 Task: Add a signature Jamie Cooper containing With heartfelt thanks and appreciation, Jamie Cooper to email address softage.8@softage.net and add a folder Crafts
Action: Mouse moved to (98, 137)
Screenshot: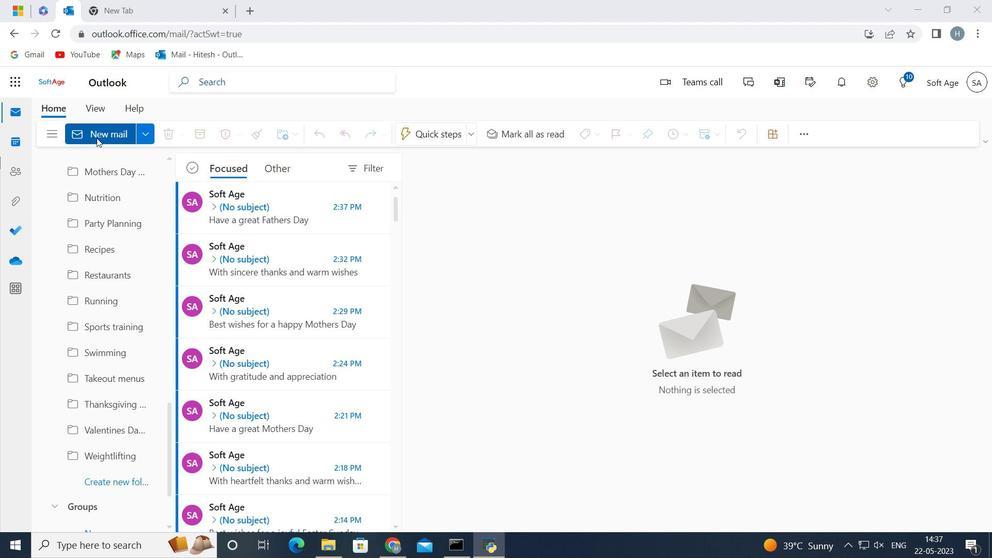 
Action: Mouse pressed left at (98, 137)
Screenshot: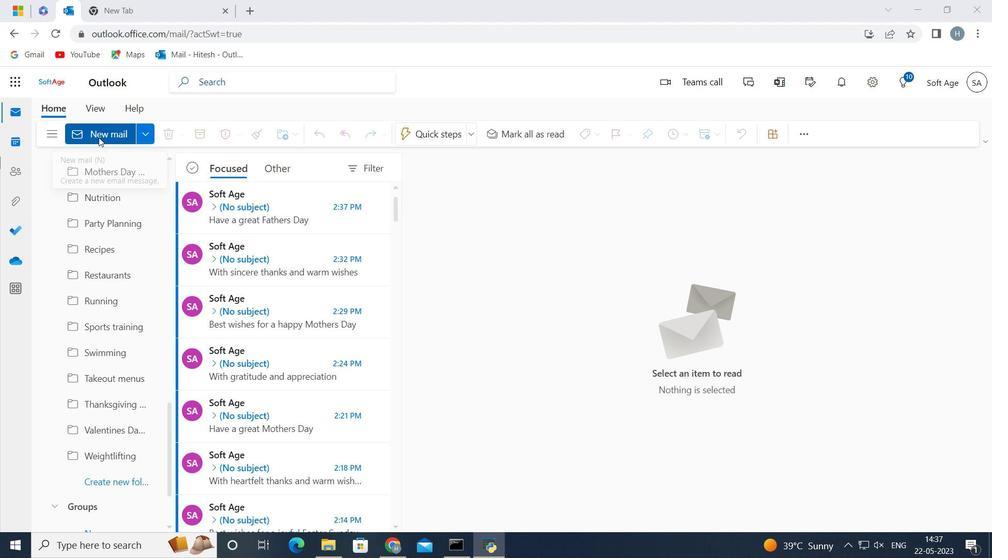 
Action: Mouse moved to (814, 136)
Screenshot: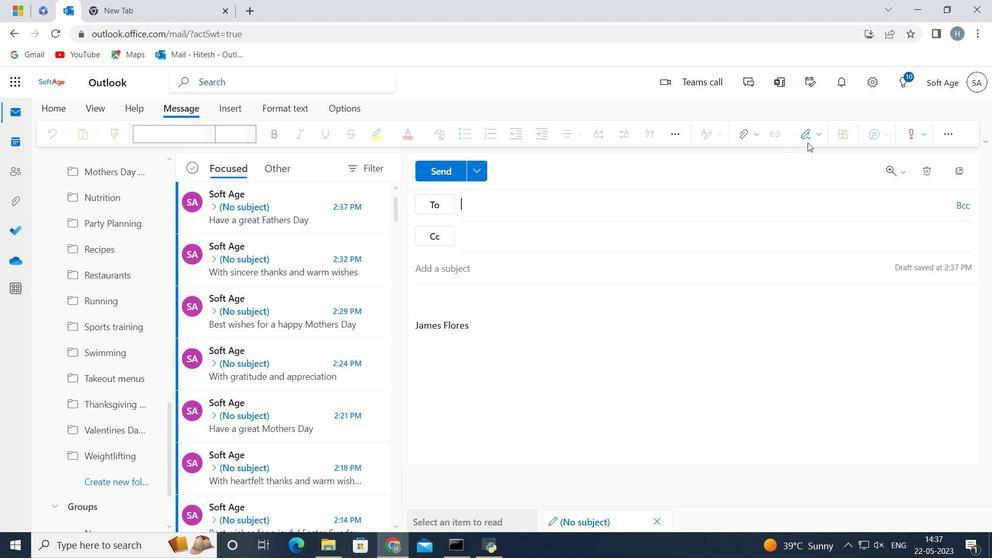 
Action: Mouse pressed left at (814, 136)
Screenshot: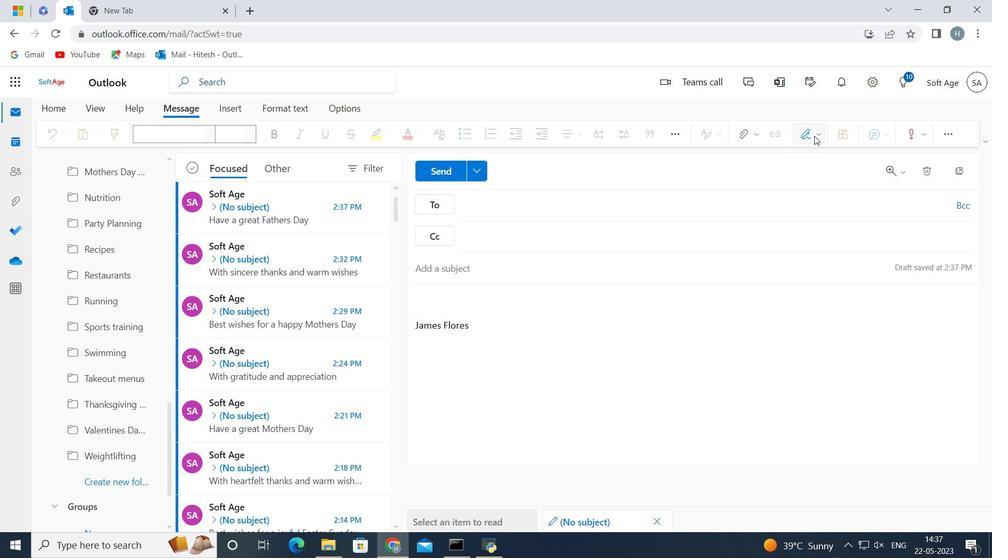 
Action: Mouse moved to (767, 462)
Screenshot: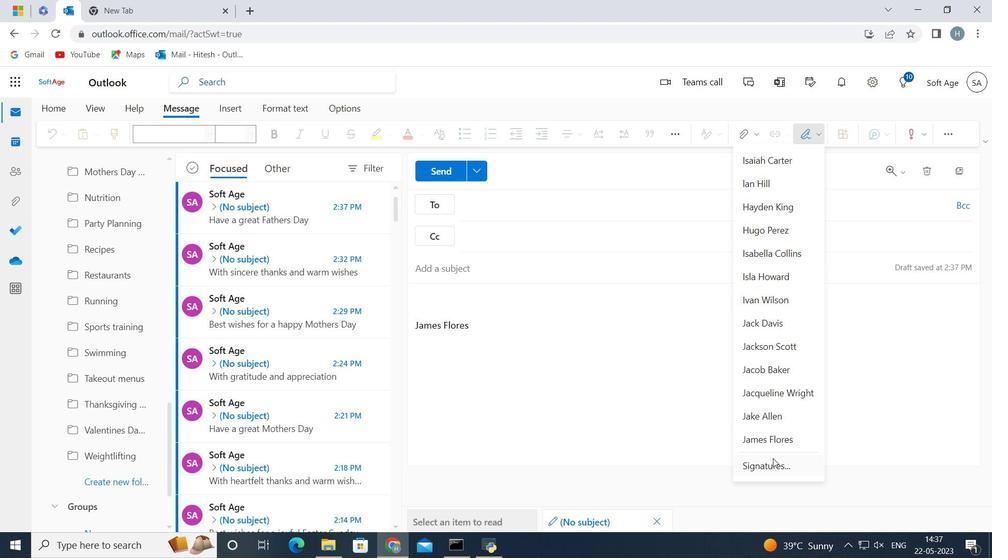 
Action: Mouse pressed left at (767, 462)
Screenshot: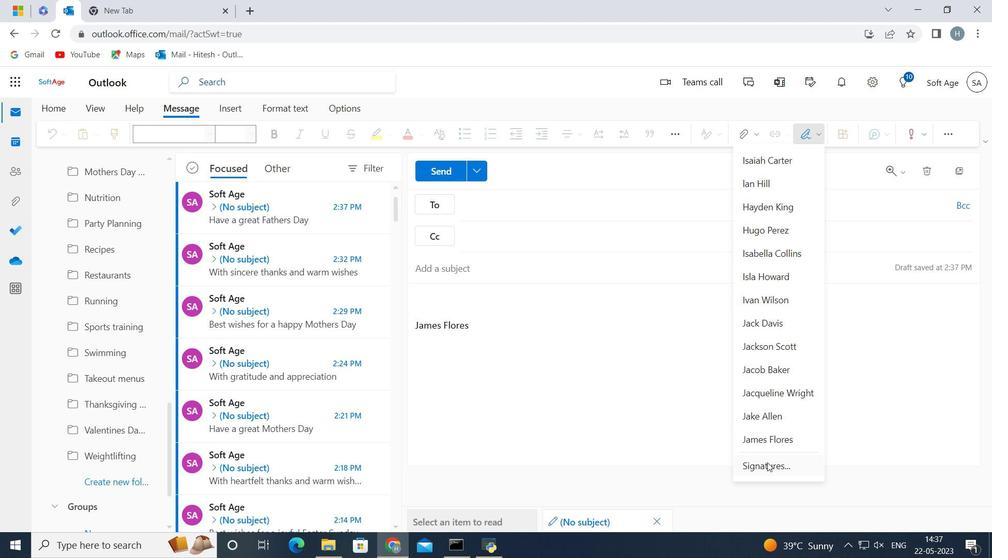
Action: Mouse moved to (674, 234)
Screenshot: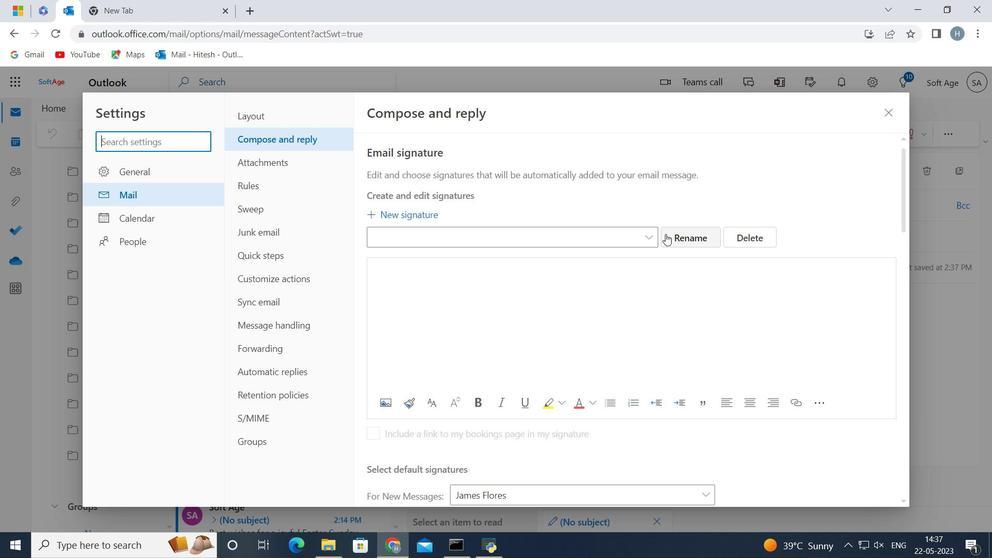 
Action: Mouse pressed left at (674, 234)
Screenshot: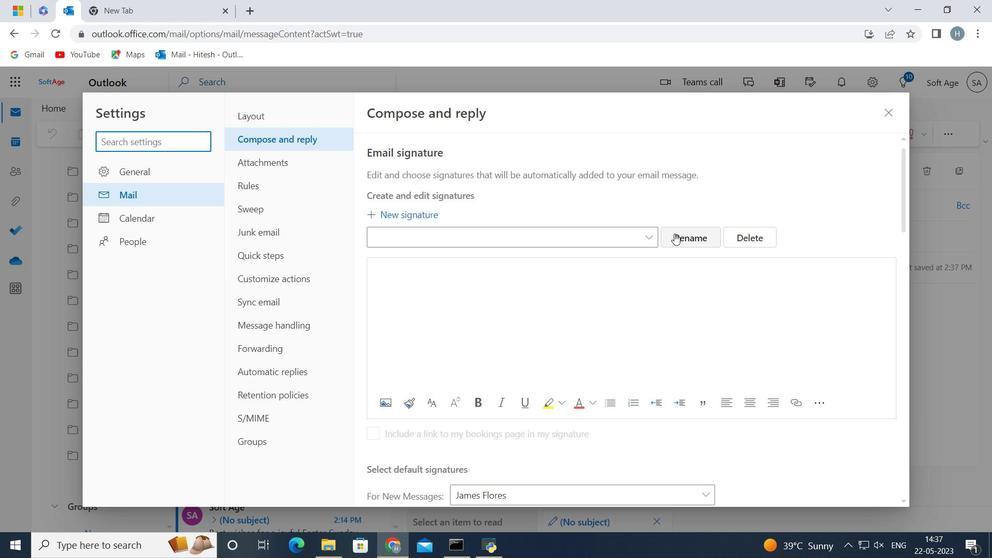
Action: Mouse moved to (673, 234)
Screenshot: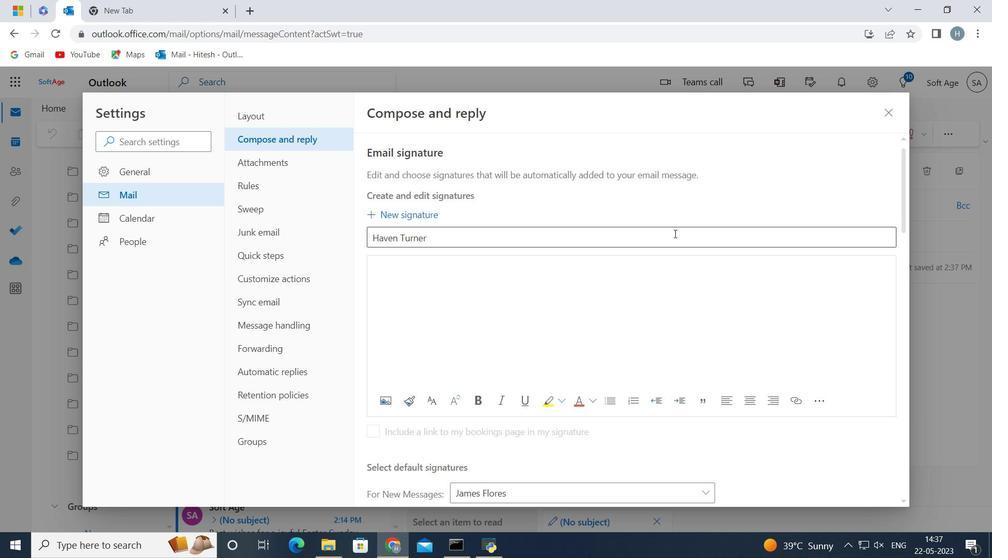 
Action: Mouse pressed left at (673, 234)
Screenshot: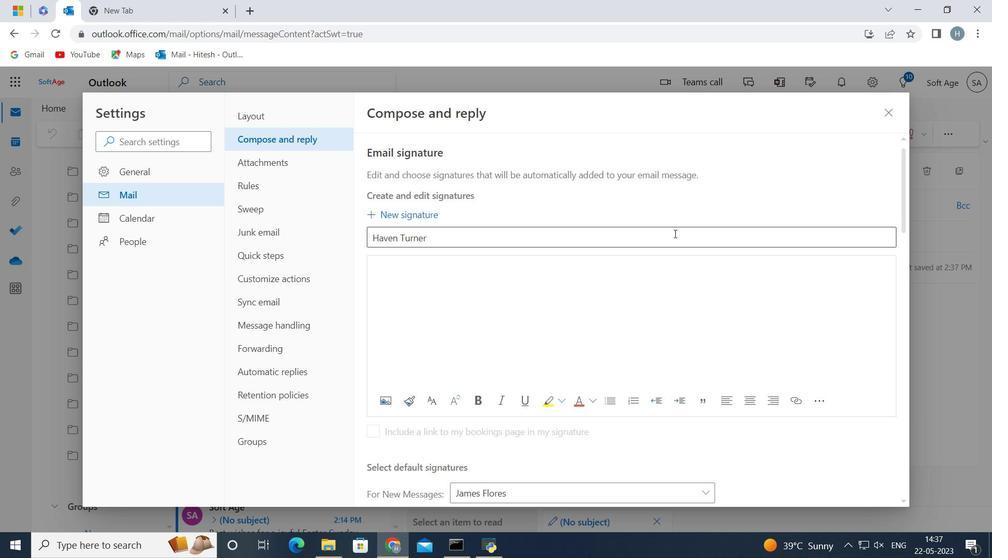 
Action: Mouse moved to (668, 234)
Screenshot: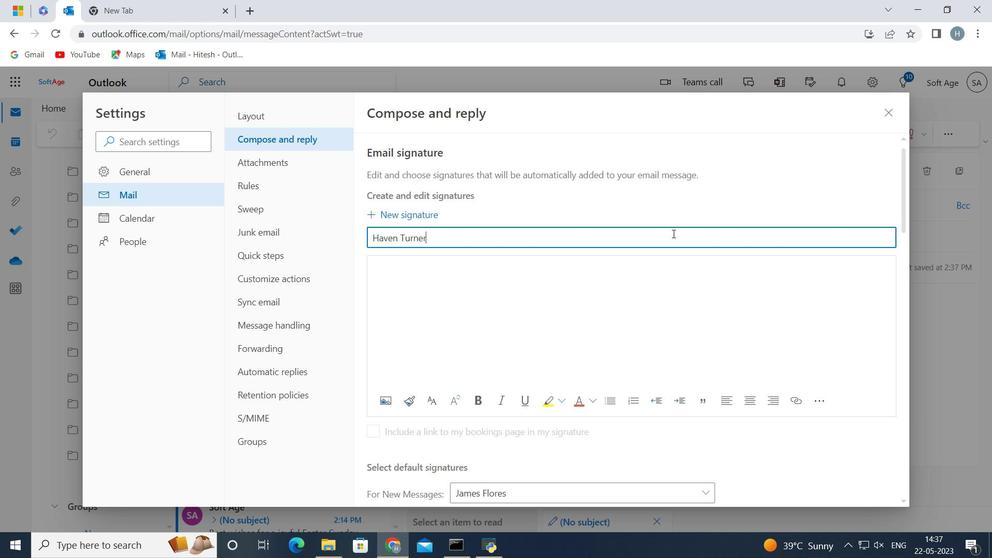 
Action: Key pressed <Key.backspace><Key.backspace><Key.backspace><Key.backspace><Key.backspace><Key.backspace><Key.backspace><Key.backspace><Key.backspace><Key.backspace><Key.backspace><Key.backspace><Key.backspace><Key.backspace><Key.shift>Jamia<Key.space><Key.backspace><Key.backspace>e<Key.space><Key.shift>Cooper
Screenshot: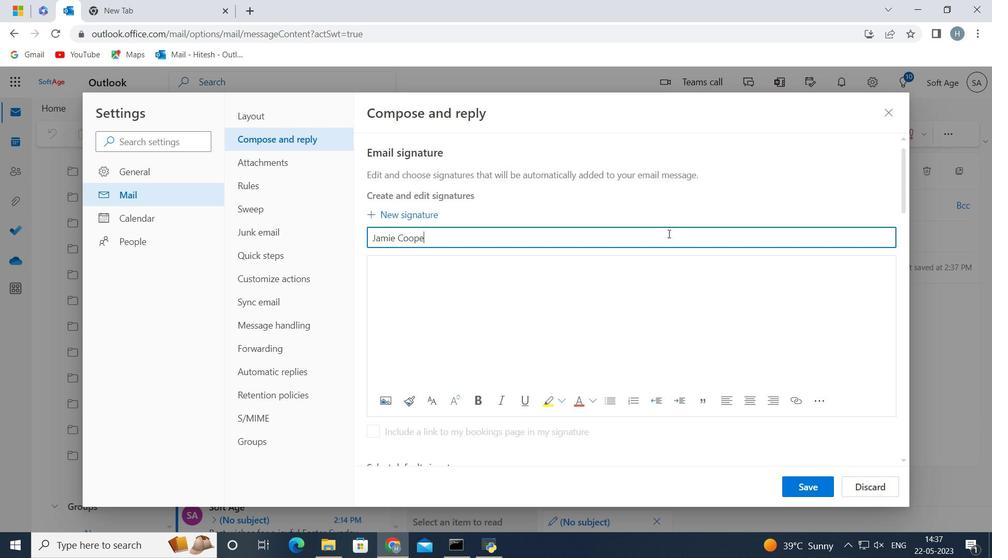 
Action: Mouse moved to (544, 287)
Screenshot: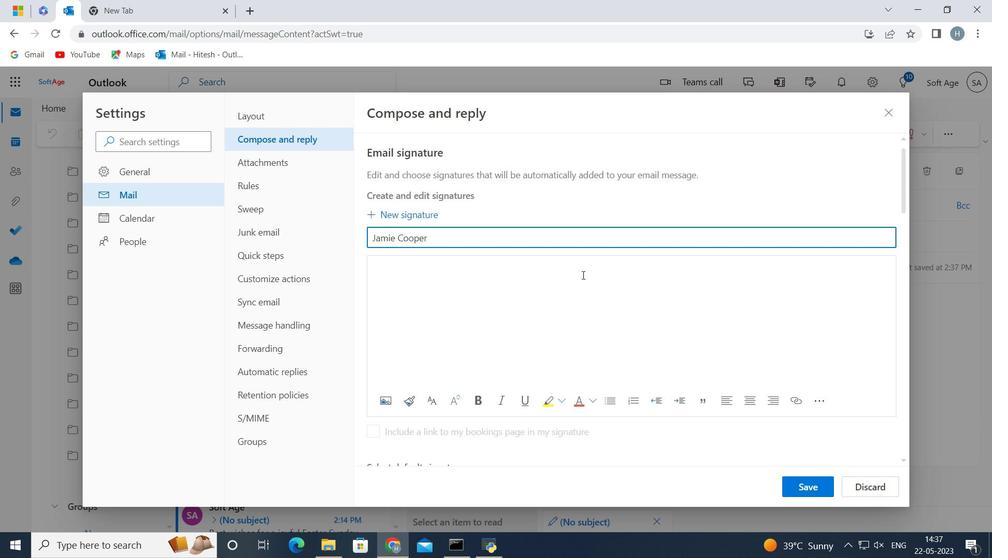 
Action: Mouse pressed left at (544, 287)
Screenshot: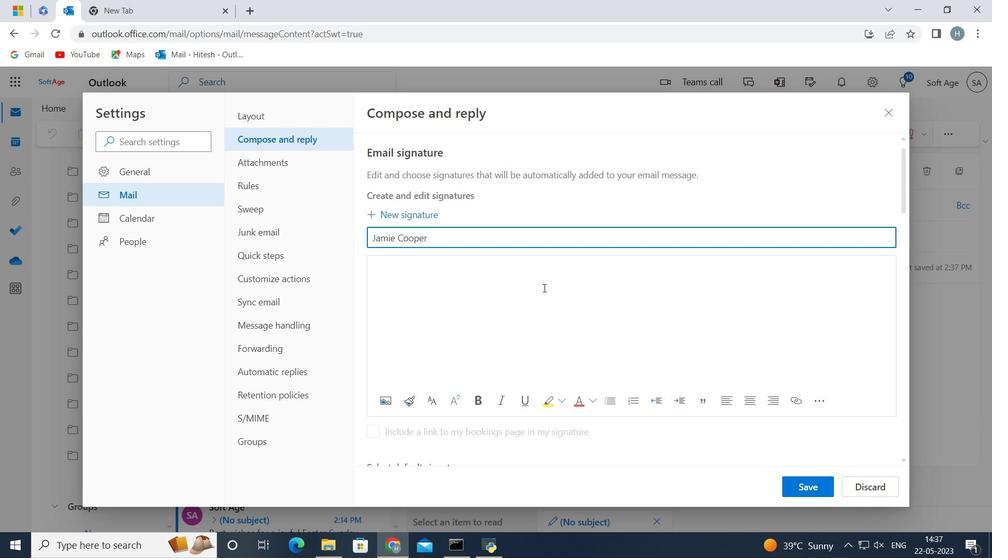 
Action: Mouse moved to (543, 287)
Screenshot: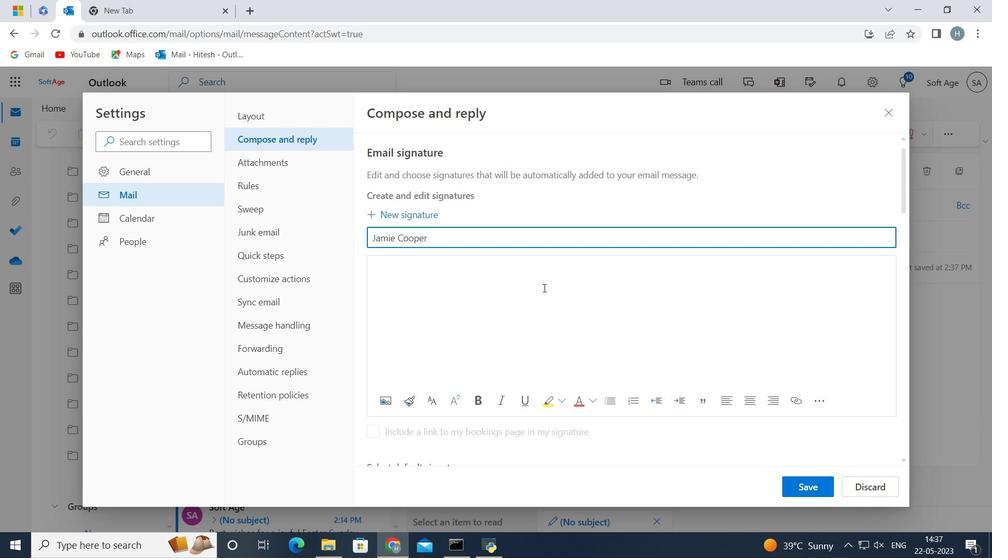 
Action: Key pressed <Key.shift>Jamie<Key.space><Key.shift>Cooper
Screenshot: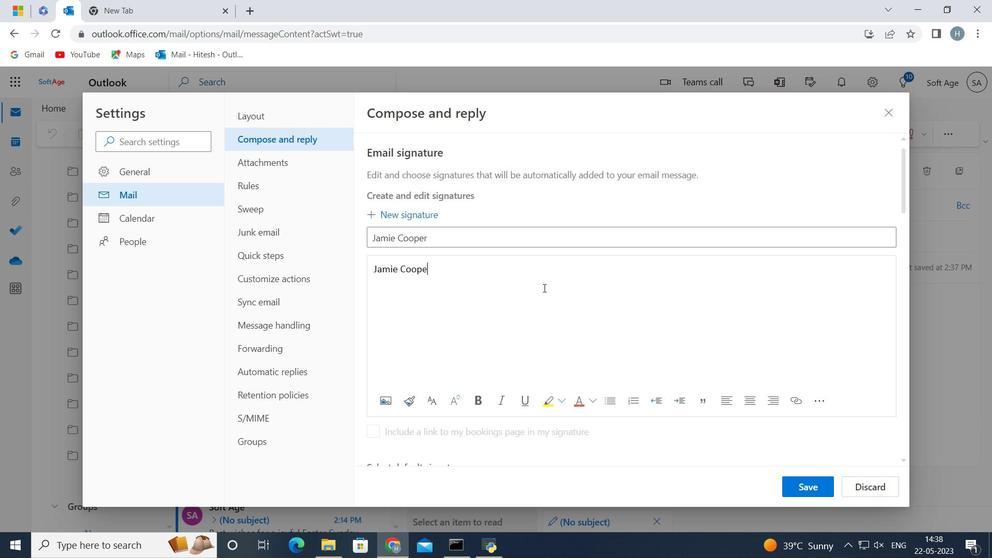 
Action: Mouse moved to (815, 483)
Screenshot: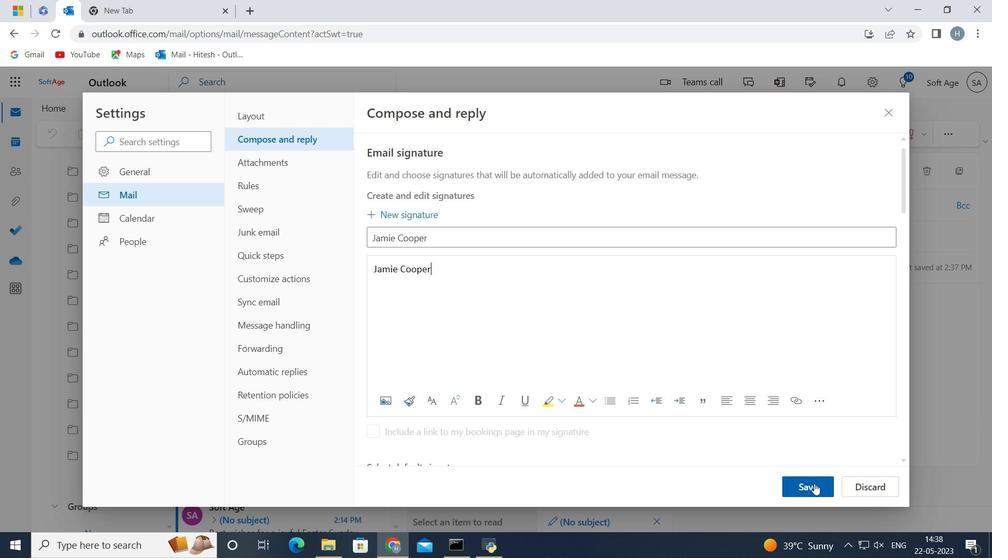 
Action: Mouse pressed left at (815, 483)
Screenshot: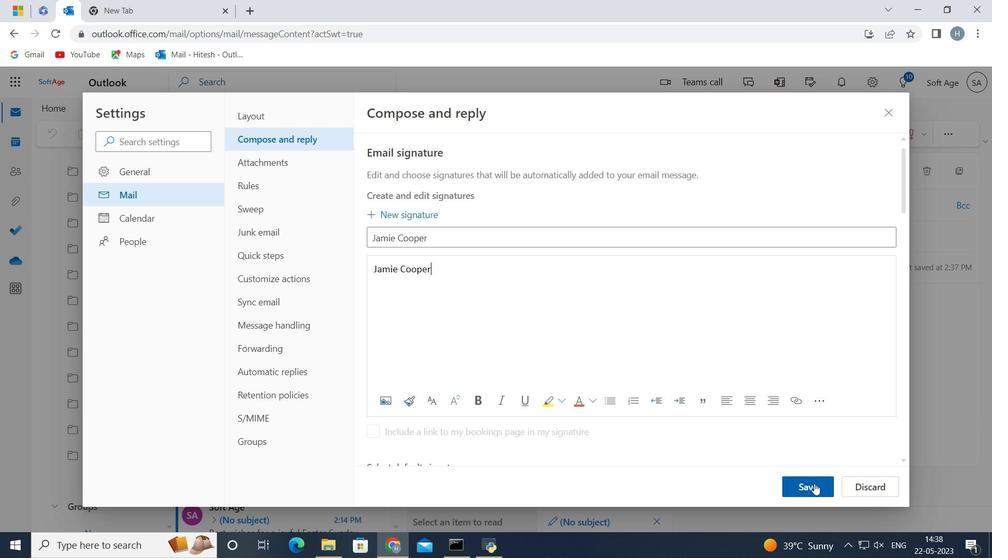 
Action: Mouse moved to (656, 296)
Screenshot: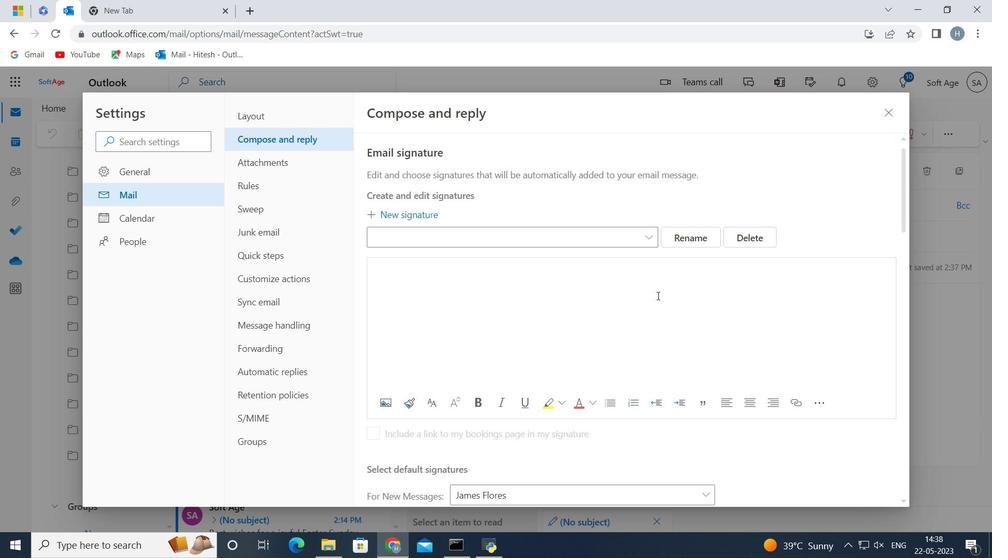 
Action: Mouse scrolled (656, 295) with delta (0, 0)
Screenshot: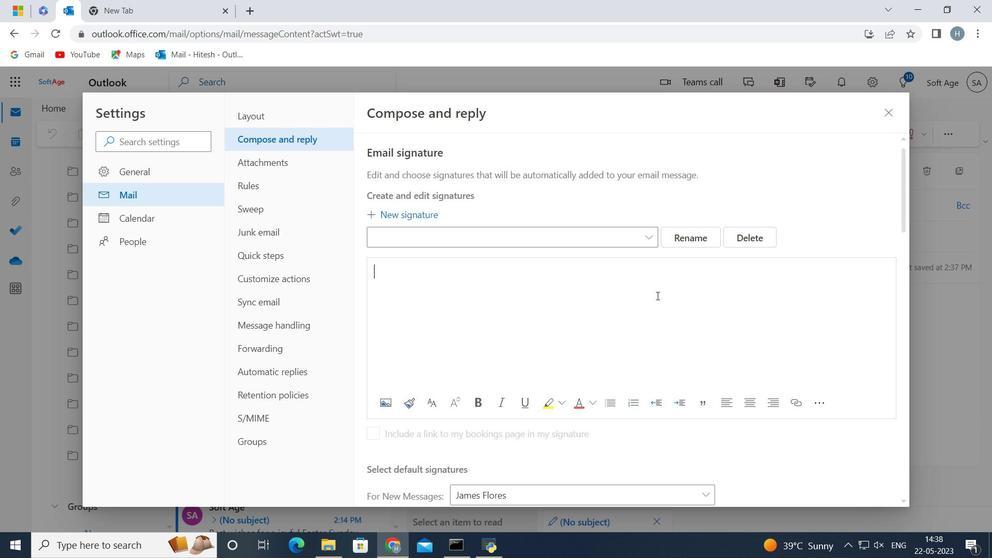 
Action: Mouse scrolled (656, 295) with delta (0, 0)
Screenshot: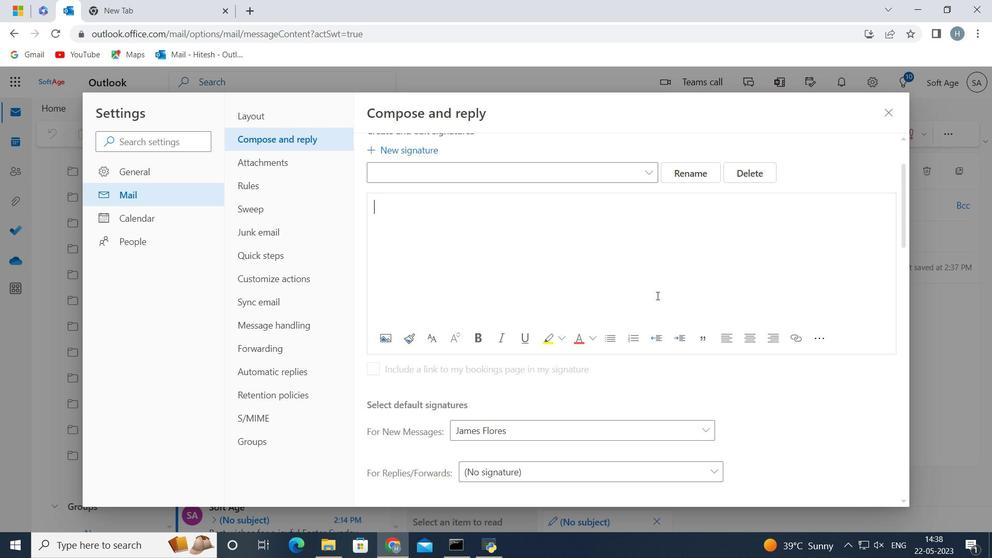 
Action: Mouse scrolled (656, 295) with delta (0, 0)
Screenshot: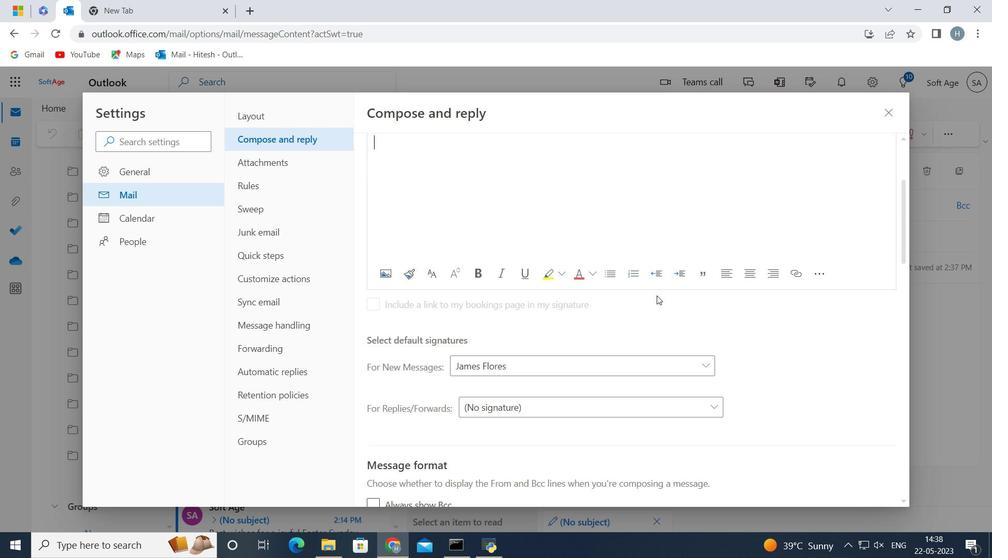 
Action: Mouse moved to (654, 298)
Screenshot: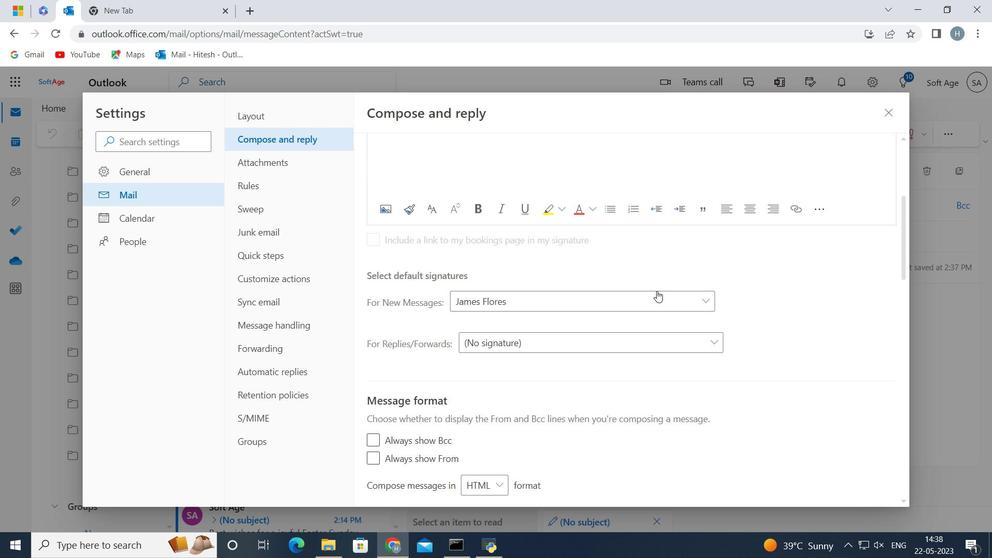 
Action: Mouse pressed left at (654, 298)
Screenshot: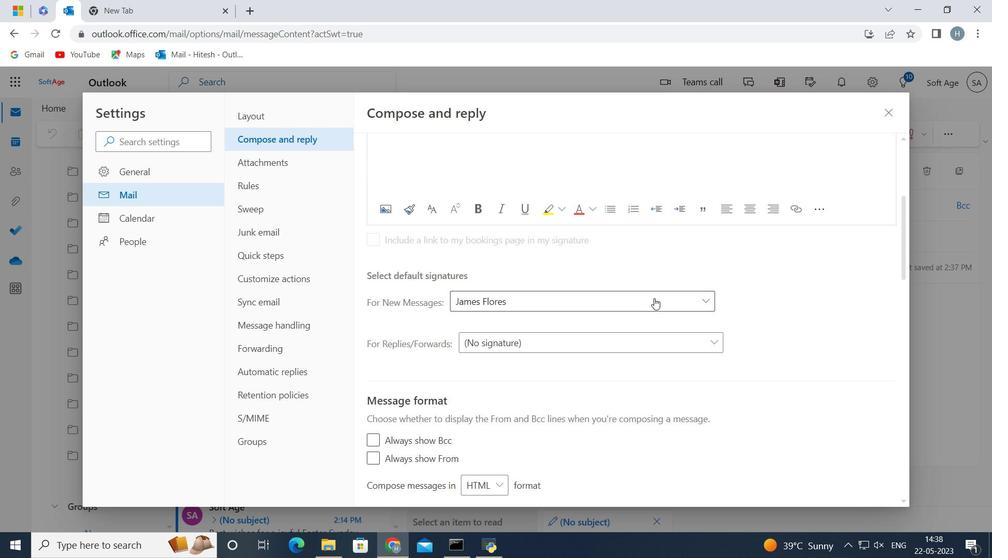 
Action: Mouse moved to (743, 514)
Screenshot: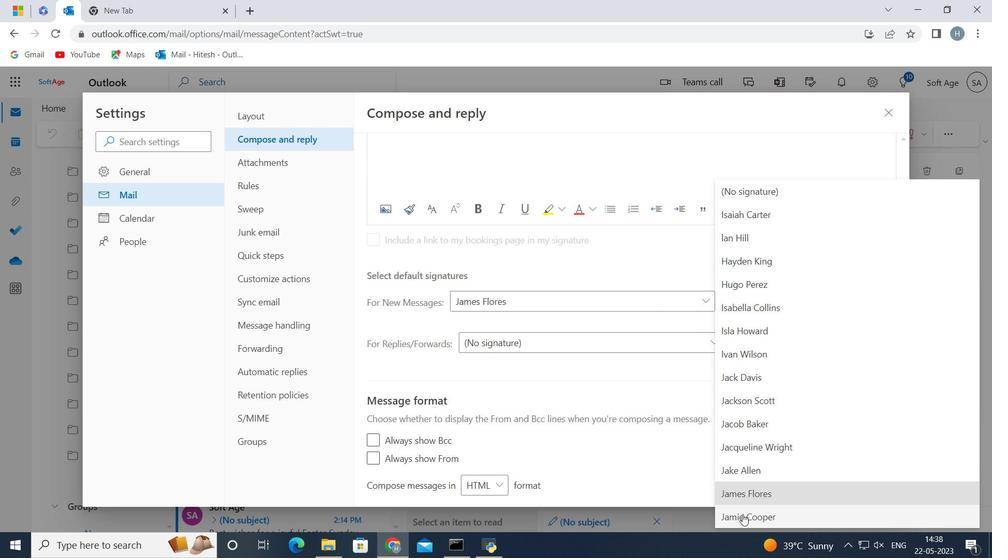 
Action: Mouse pressed left at (743, 514)
Screenshot: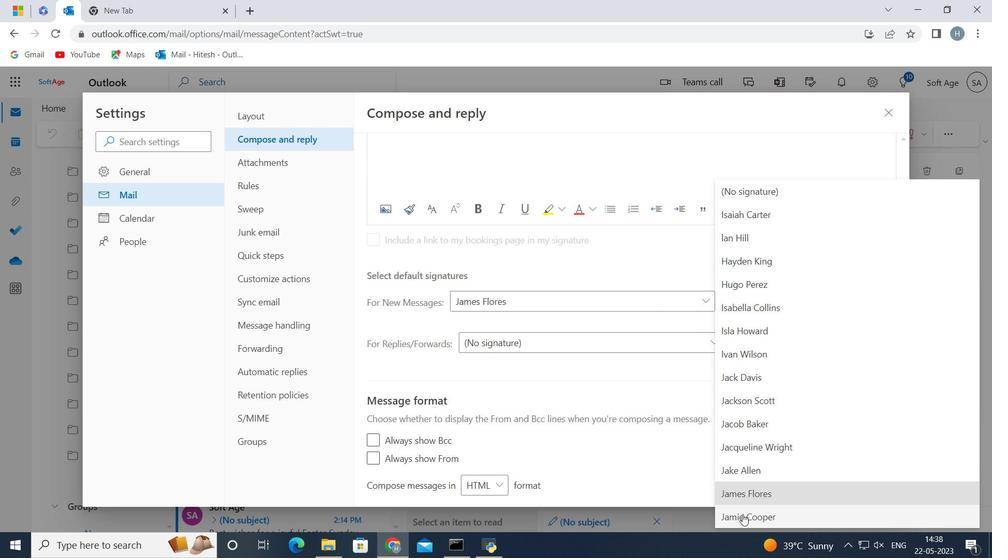 
Action: Mouse moved to (802, 488)
Screenshot: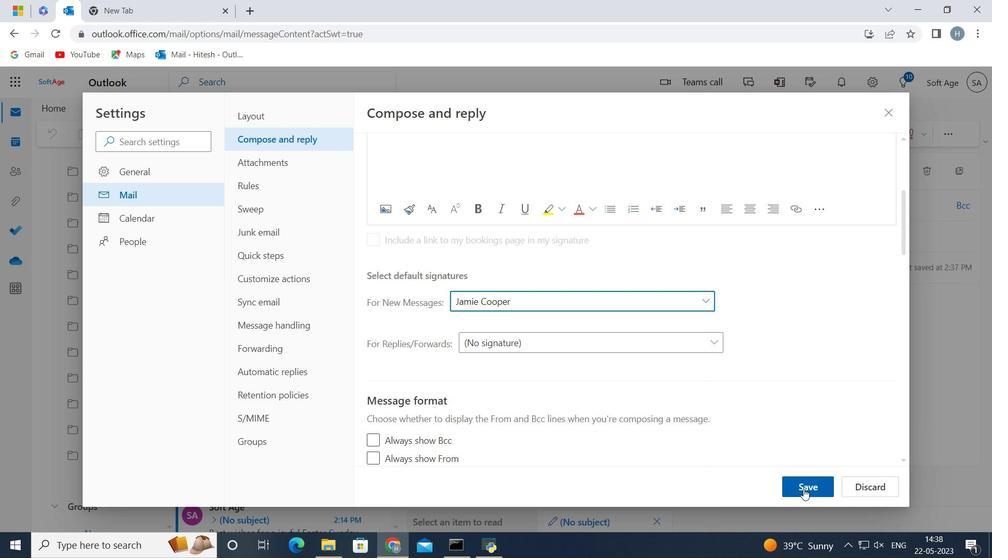 
Action: Mouse pressed left at (802, 488)
Screenshot: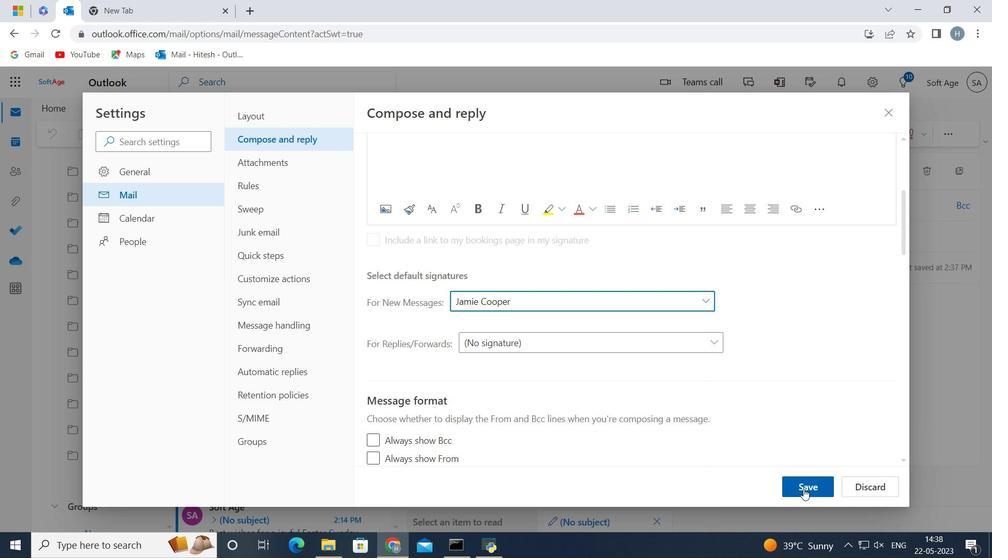 
Action: Mouse moved to (886, 112)
Screenshot: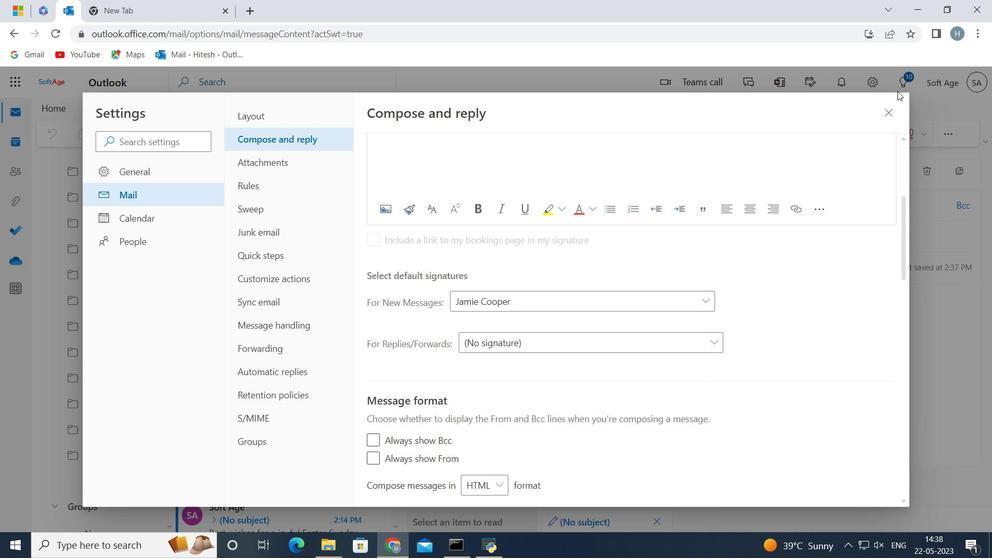 
Action: Mouse pressed left at (886, 112)
Screenshot: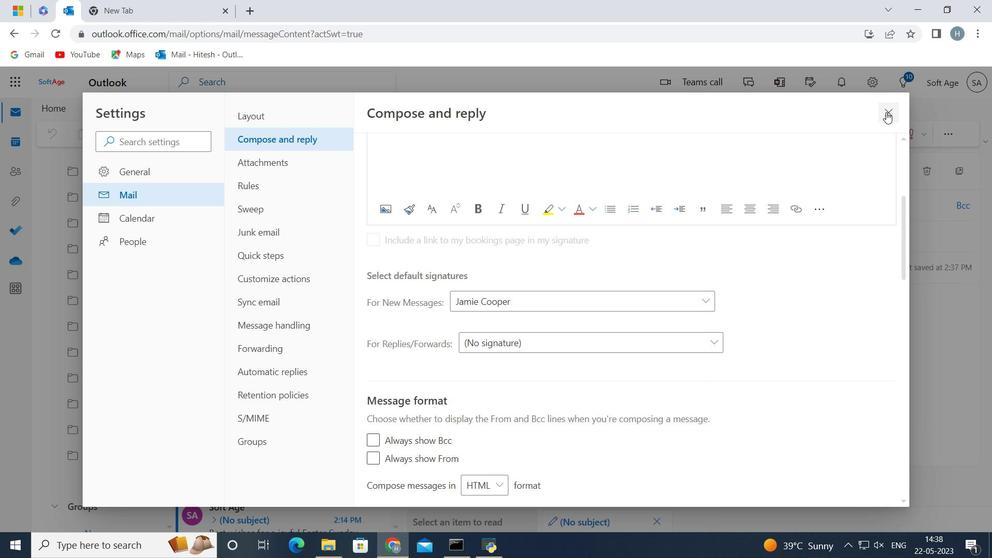 
Action: Mouse moved to (505, 325)
Screenshot: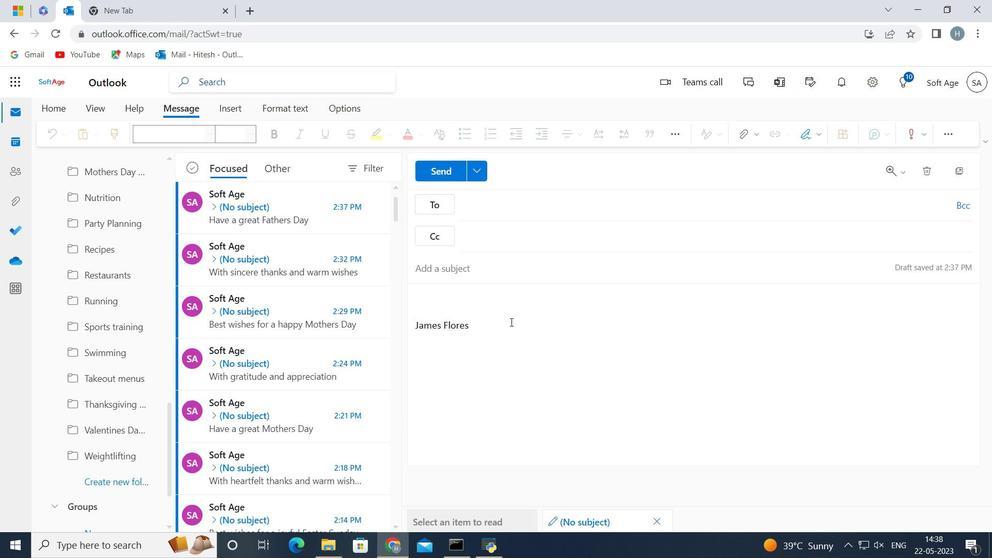 
Action: Mouse pressed left at (505, 325)
Screenshot: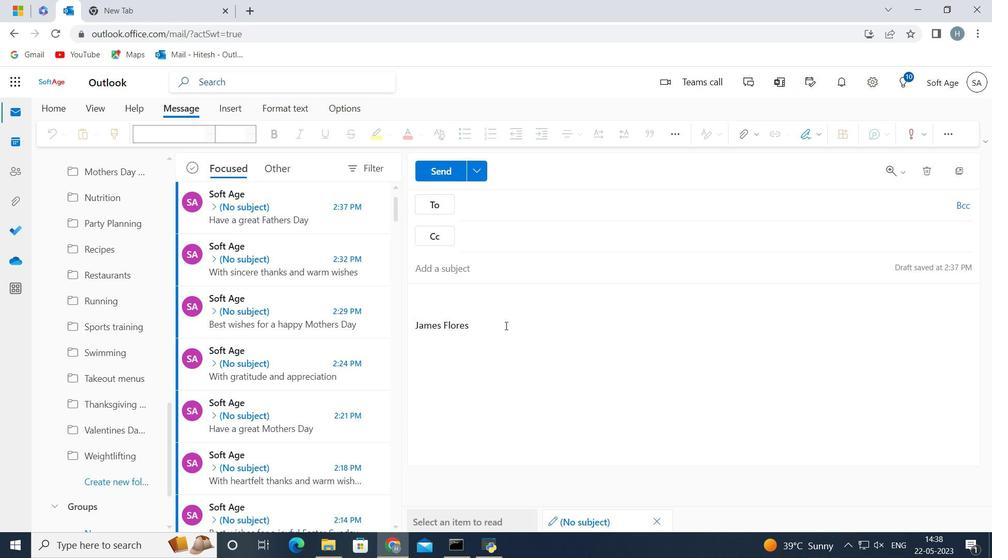 
Action: Key pressed <Key.backspace><Key.backspace><Key.backspace><Key.backspace><Key.backspace><Key.backspace><Key.backspace><Key.backspace><Key.backspace><Key.backspace><Key.backspace><Key.backspace><Key.backspace><Key.backspace><Key.backspace><Key.backspace><Key.shift>With<Key.space>heartfelt<Key.space>thanks<Key.space>and<Key.space>appreciation<Key.space>
Screenshot: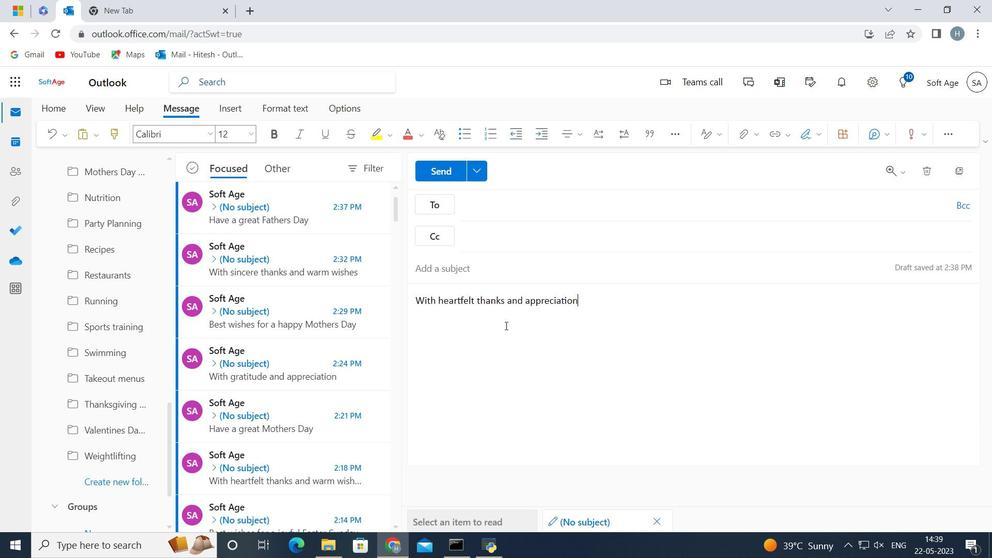 
Action: Mouse moved to (533, 205)
Screenshot: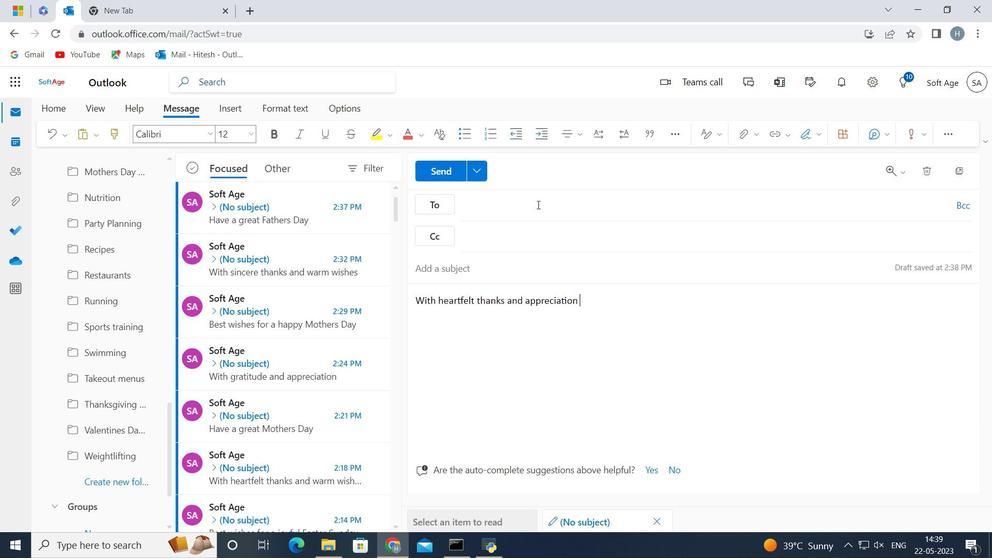 
Action: Mouse pressed left at (533, 205)
Screenshot: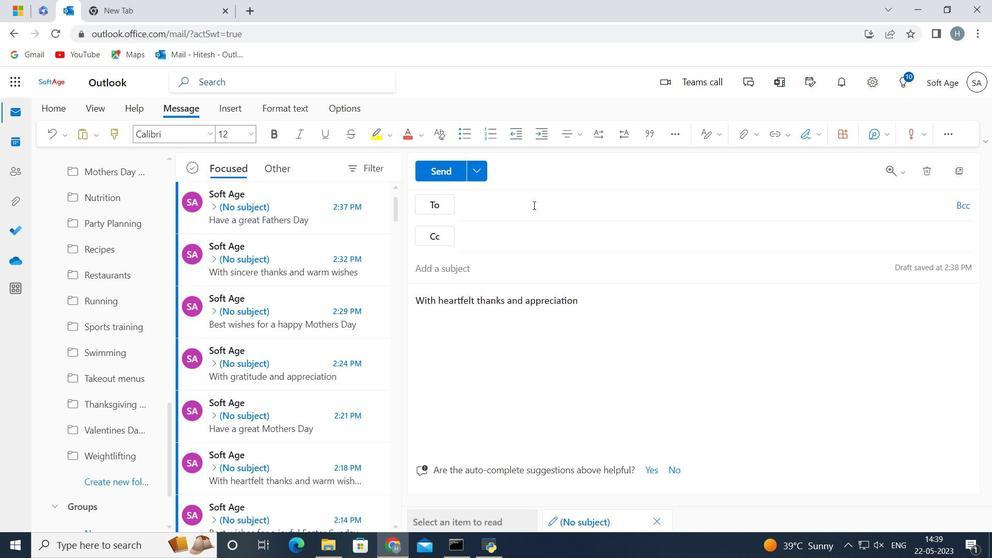 
Action: Key pressed softage.8<Key.shift>@softage.ne
Screenshot: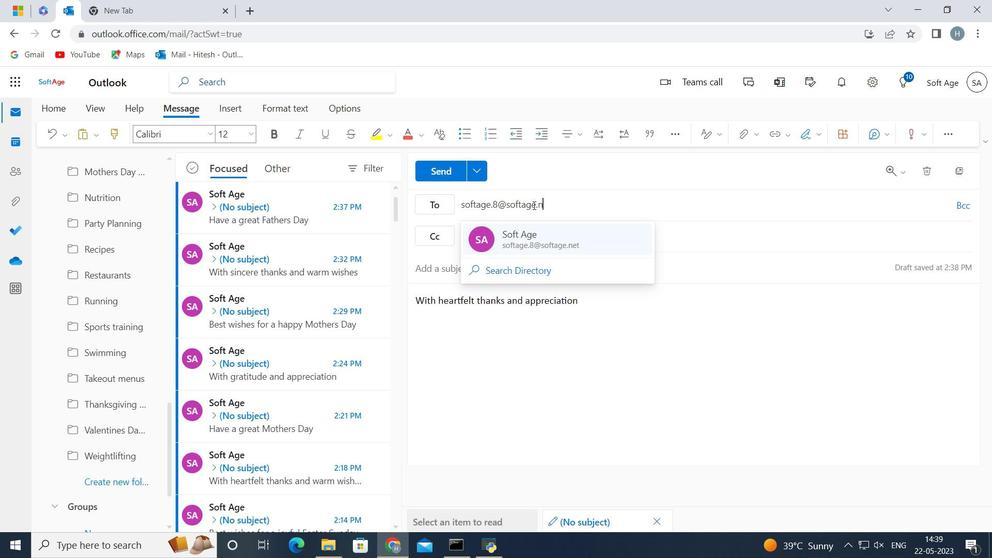 
Action: Mouse moved to (548, 198)
Screenshot: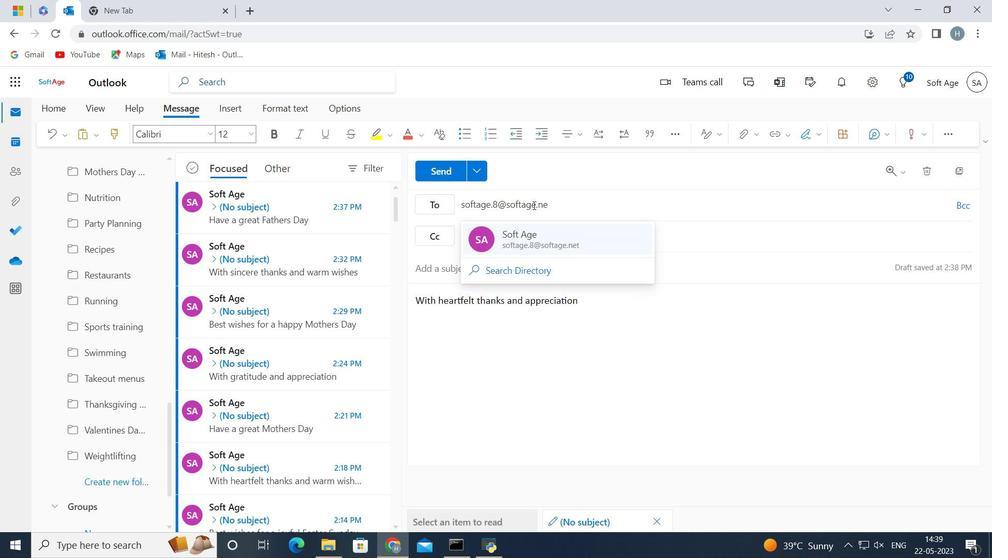 
Action: Key pressed t
Screenshot: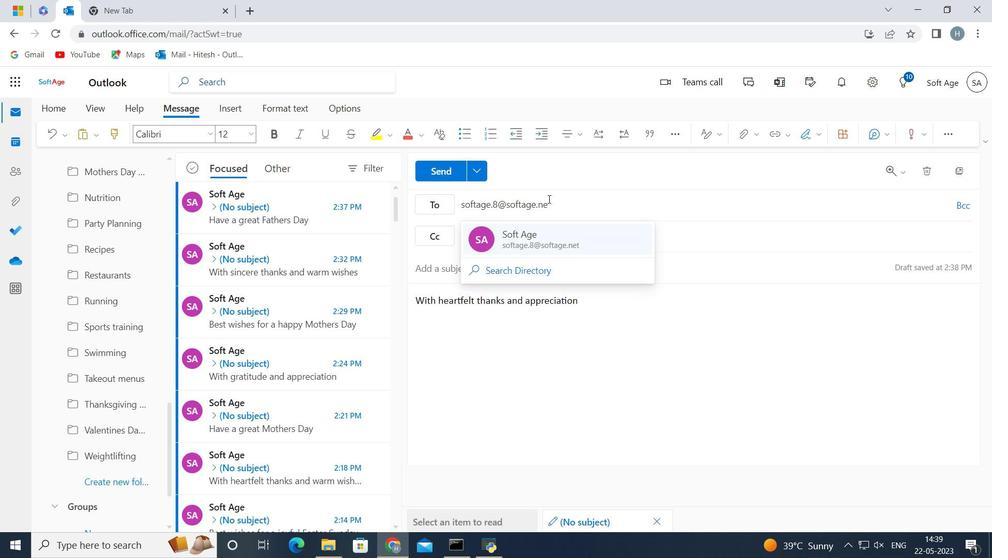 
Action: Mouse moved to (541, 236)
Screenshot: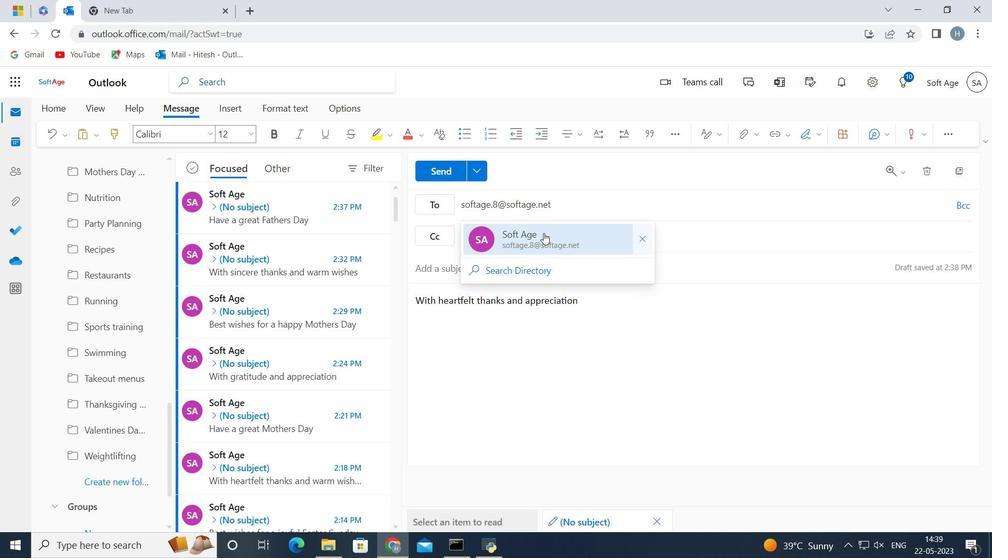 
Action: Mouse pressed left at (541, 236)
Screenshot: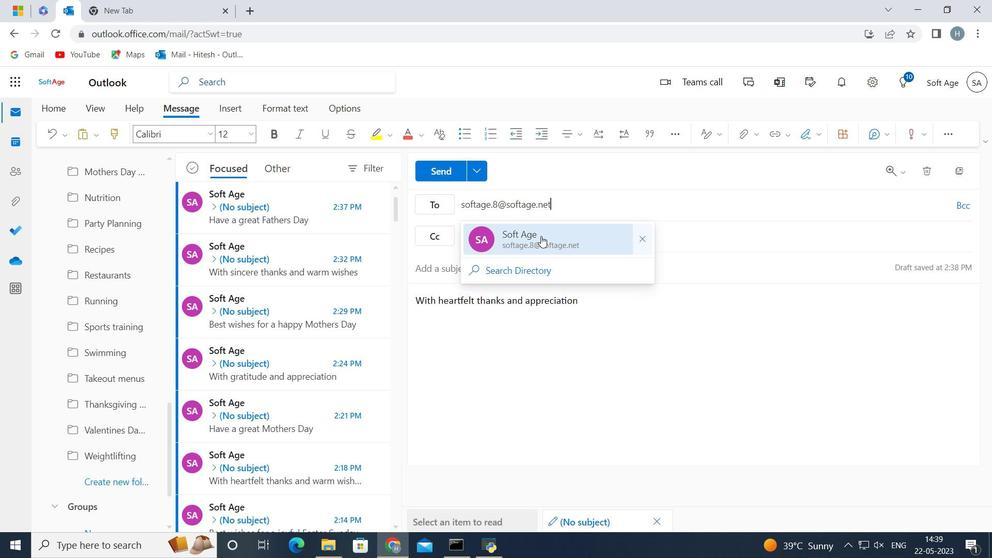 
Action: Mouse moved to (100, 481)
Screenshot: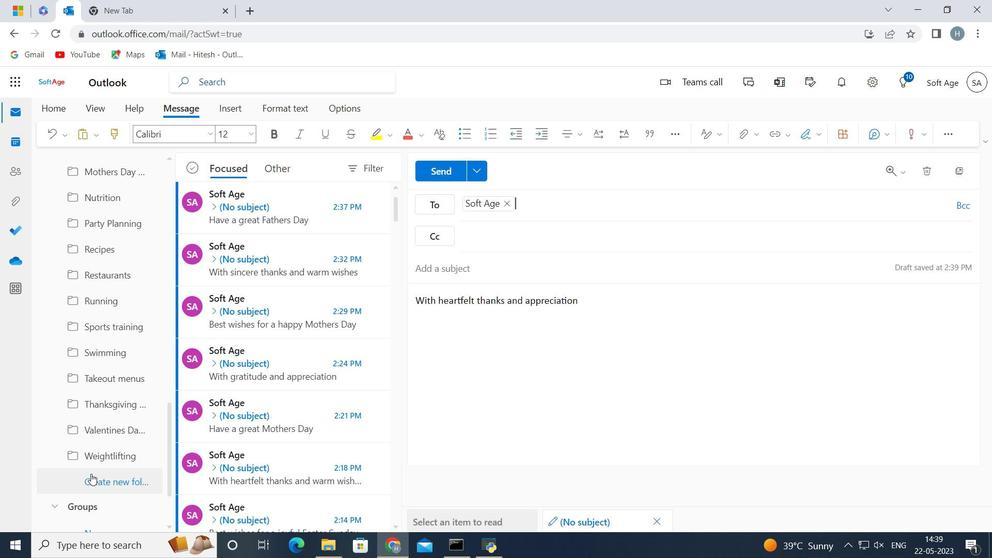 
Action: Mouse pressed left at (100, 481)
Screenshot: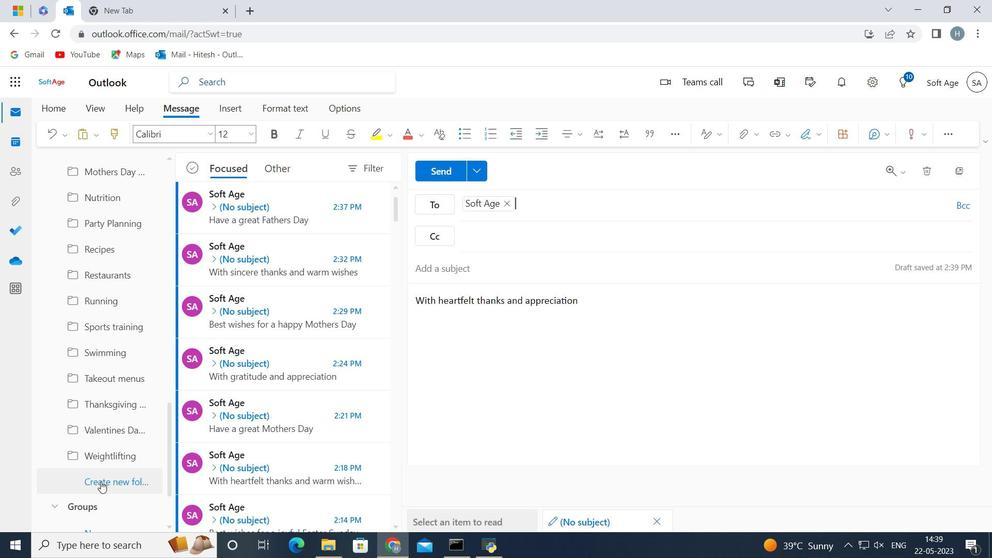 
Action: Mouse moved to (107, 449)
Screenshot: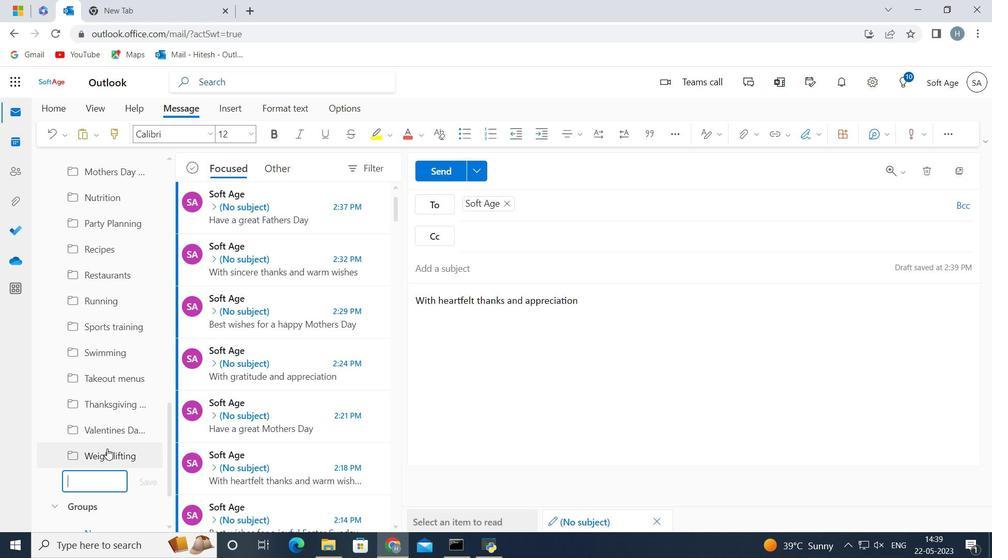 
Action: Key pressed <Key.shift><Key.shift><Key.shift><Key.shift><Key.shift>Craft
Screenshot: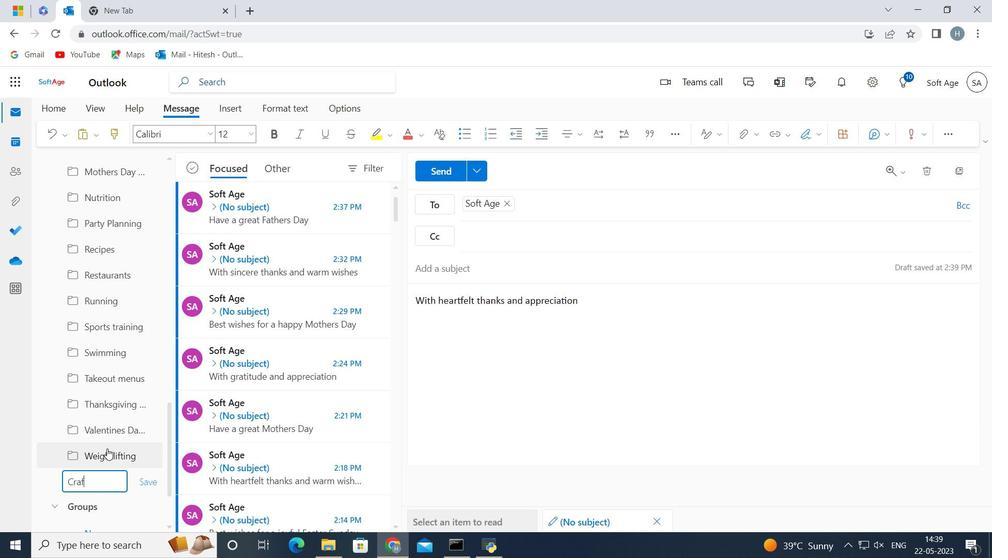 
Action: Mouse moved to (111, 444)
Screenshot: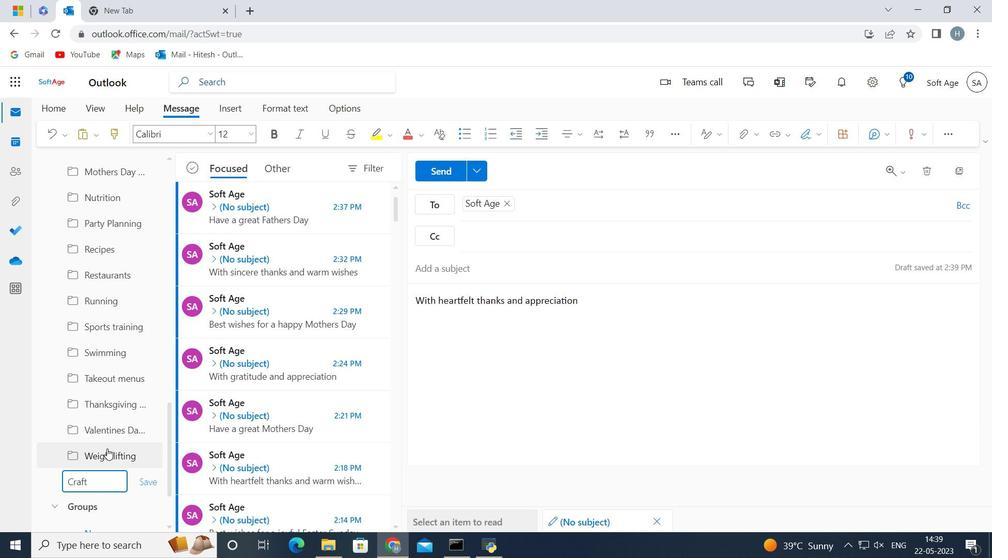 
Action: Key pressed s
Screenshot: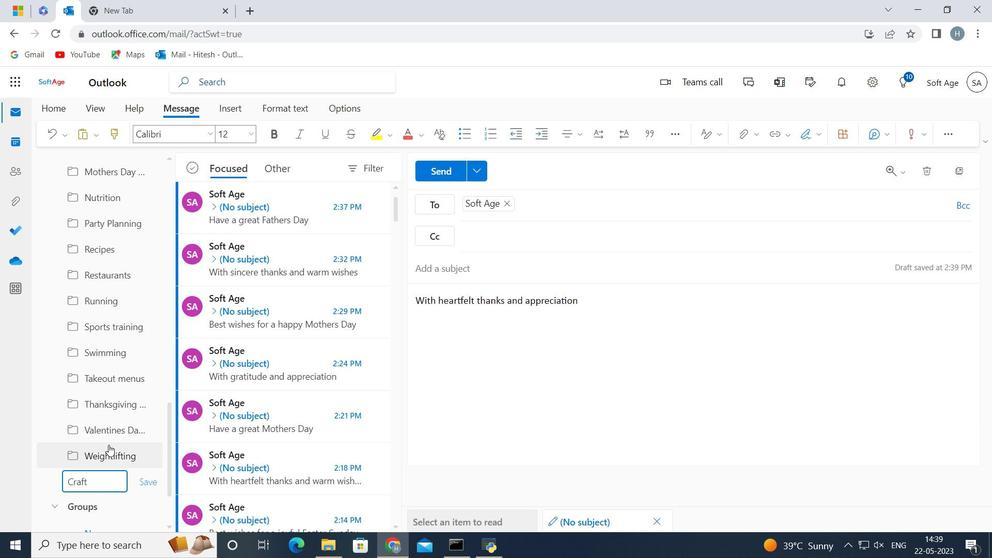 
Action: Mouse moved to (146, 480)
Screenshot: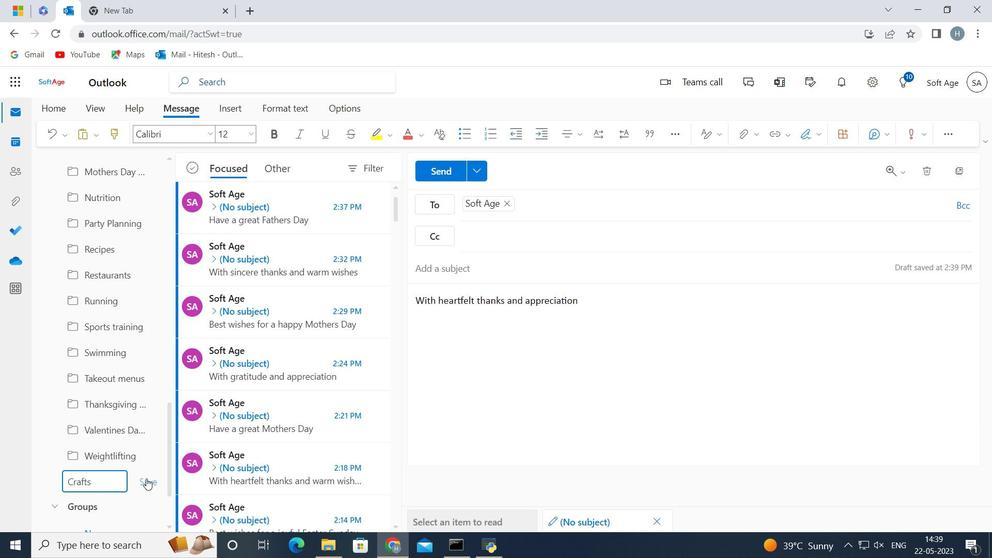 
Action: Mouse pressed left at (146, 480)
Screenshot: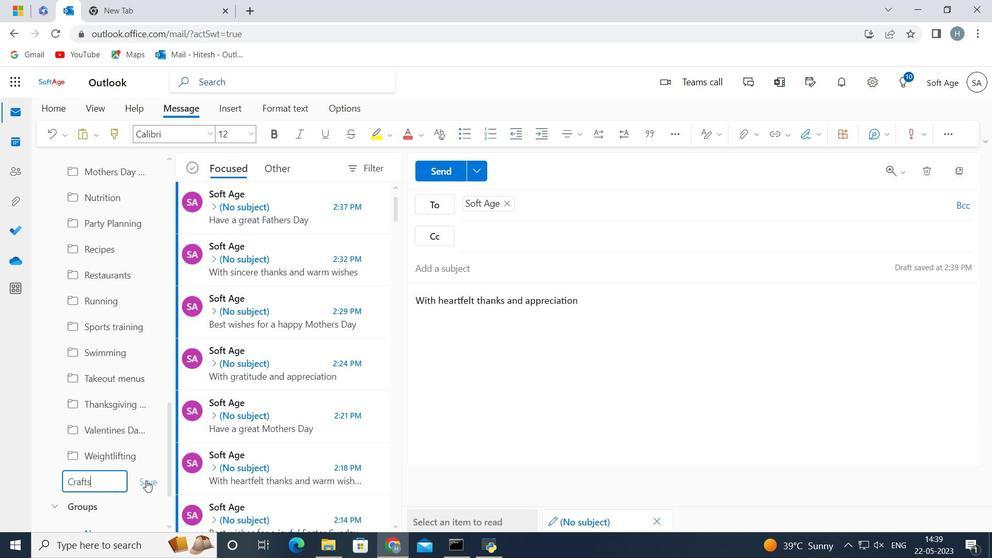 
Action: Mouse moved to (435, 173)
Screenshot: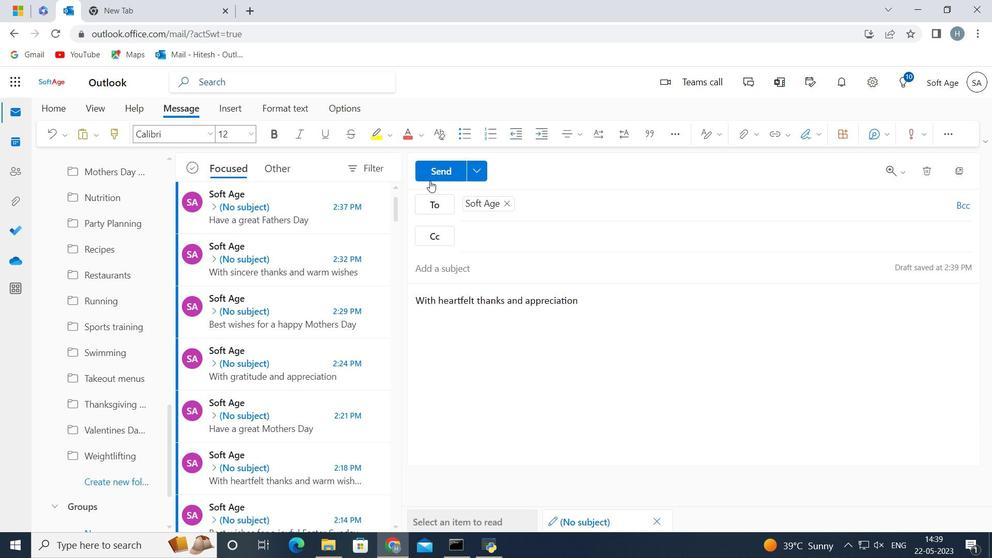 
Action: Mouse pressed left at (435, 173)
Screenshot: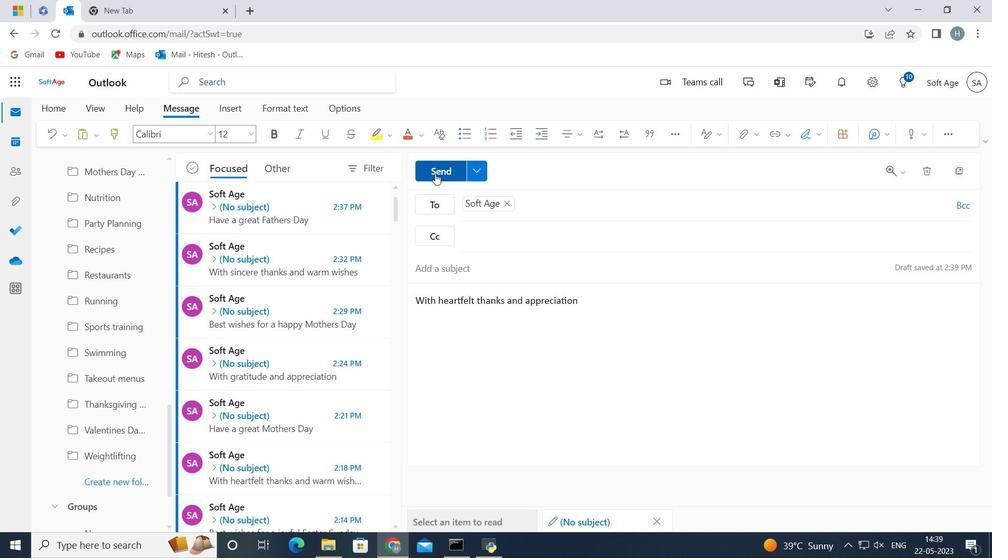
Action: Mouse moved to (495, 334)
Screenshot: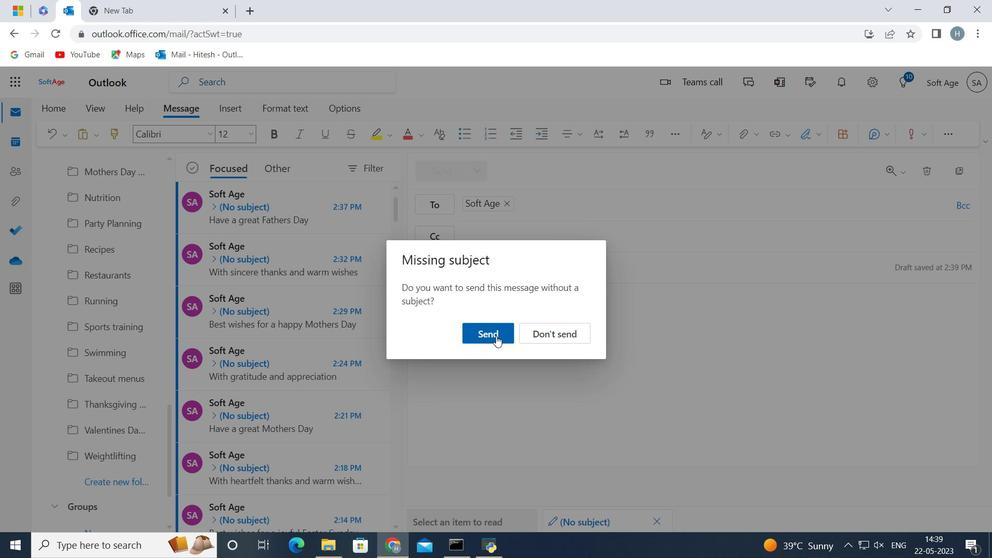 
Action: Mouse pressed left at (495, 334)
Screenshot: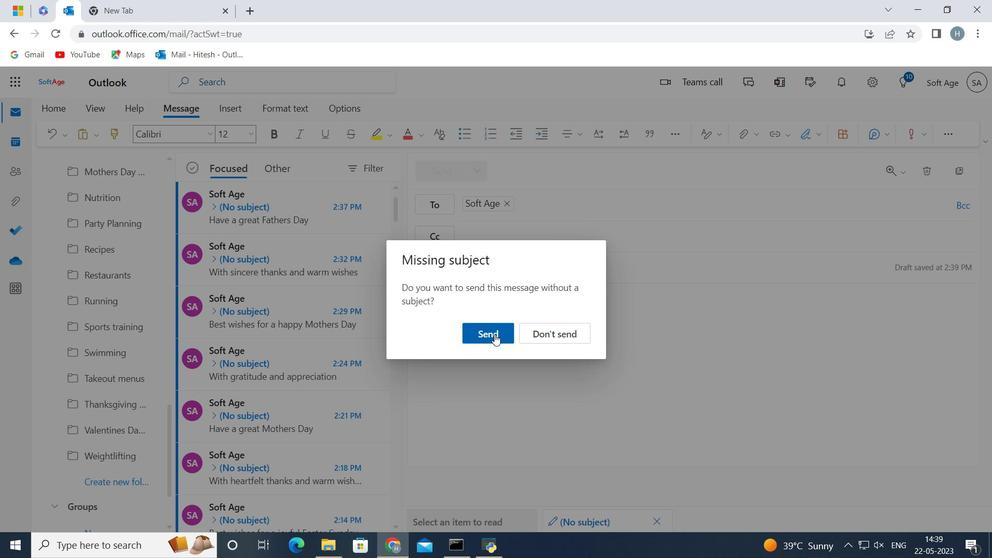
